 Task: Create Card Disaster Recovery Planning in Board Social Media Management to Workspace Business Process Management. Create Card Maintenance Planning Review in Board Video Marketing to Workspace Business Process Management. Create Card Disaster Recovery Planning in Board Customer Retention Strategy and Program Development to Workspace Business Process Management
Action: Mouse moved to (42, 336)
Screenshot: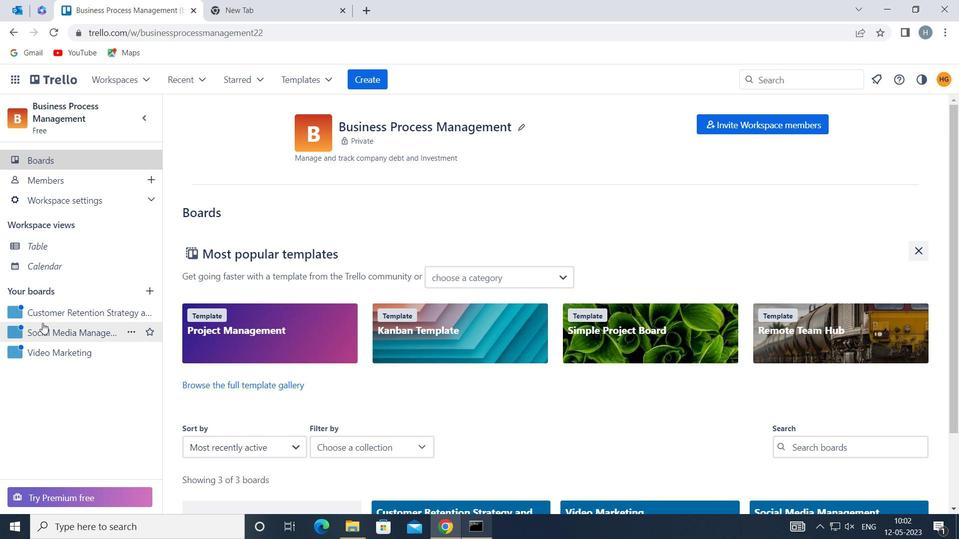 
Action: Mouse pressed left at (42, 336)
Screenshot: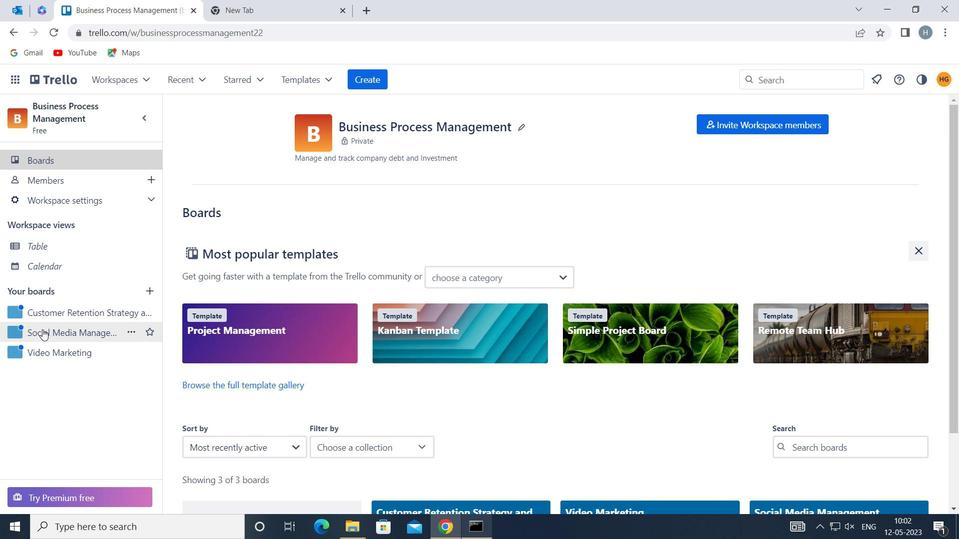 
Action: Mouse moved to (570, 183)
Screenshot: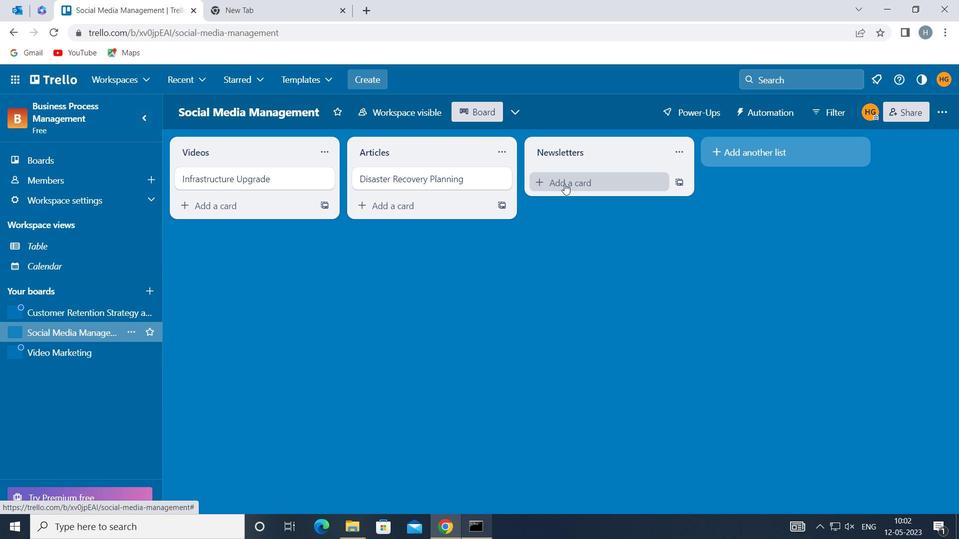 
Action: Mouse pressed left at (570, 183)
Screenshot: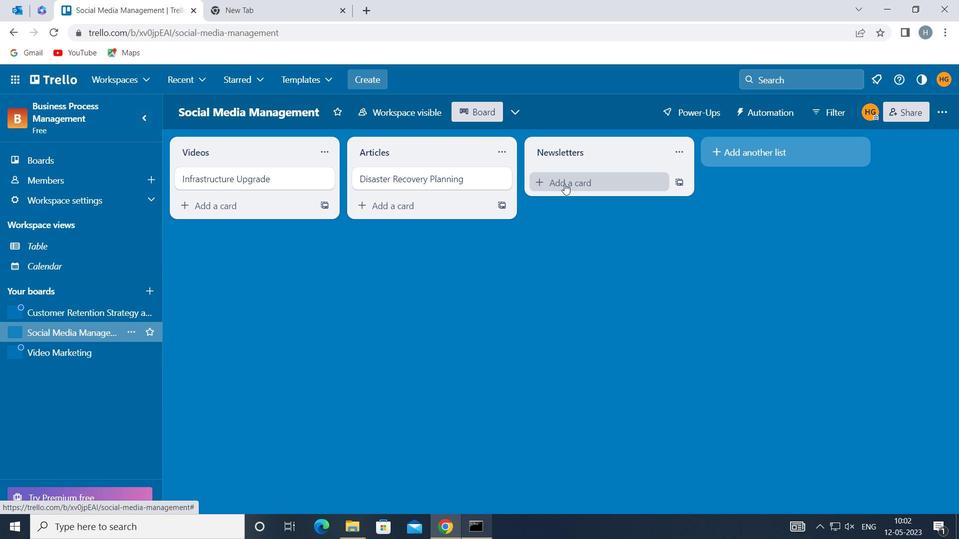 
Action: Mouse pressed left at (570, 183)
Screenshot: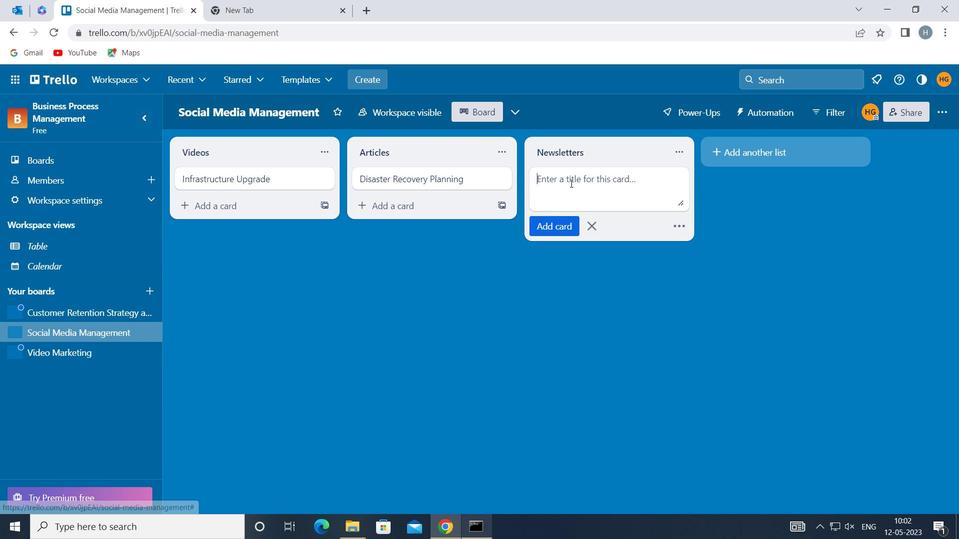 
Action: Key pressed <Key.shift>DISASTER<Key.space><Key.shift>RECOVERY<Key.space><Key.shift><Key.shift><Key.shift><Key.shift><Key.shift><Key.shift><Key.shift><Key.shift><Key.shift><Key.shift><Key.shift><Key.shift><Key.shift><Key.shift><Key.shift><Key.shift>PLANNING
Screenshot: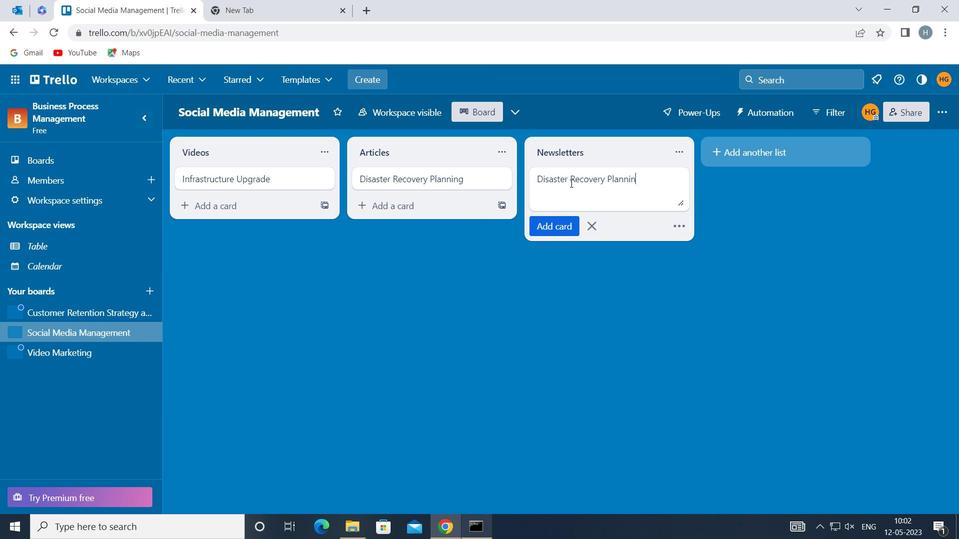 
Action: Mouse moved to (552, 221)
Screenshot: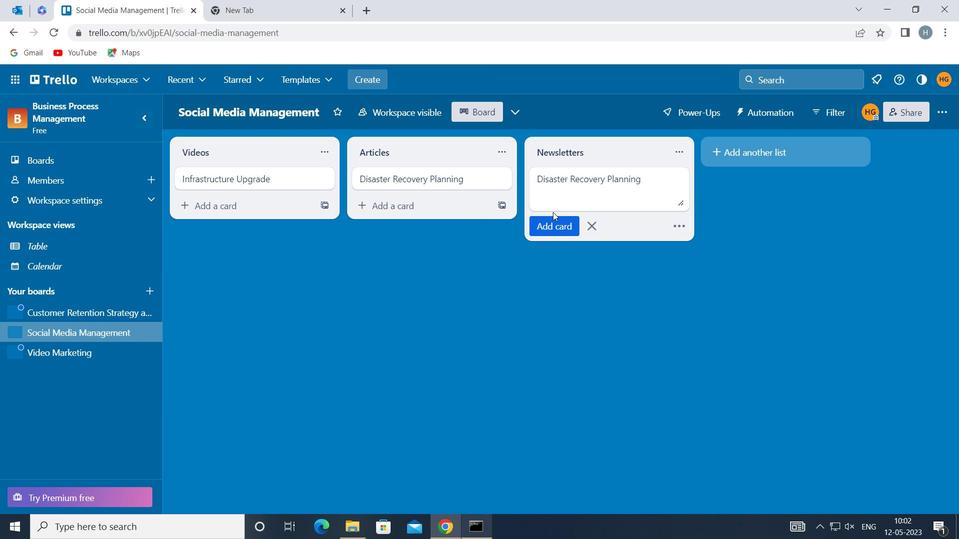 
Action: Mouse pressed left at (552, 221)
Screenshot: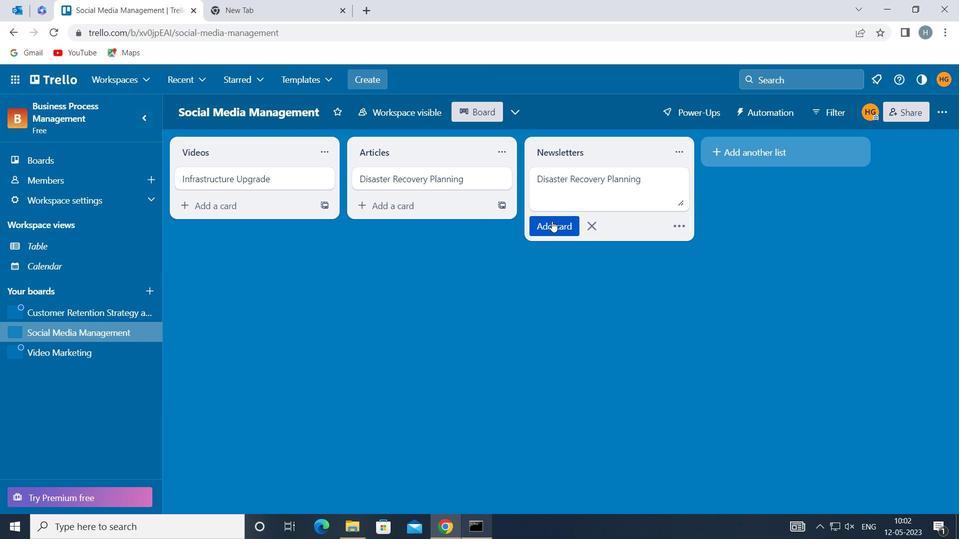 
Action: Mouse moved to (501, 257)
Screenshot: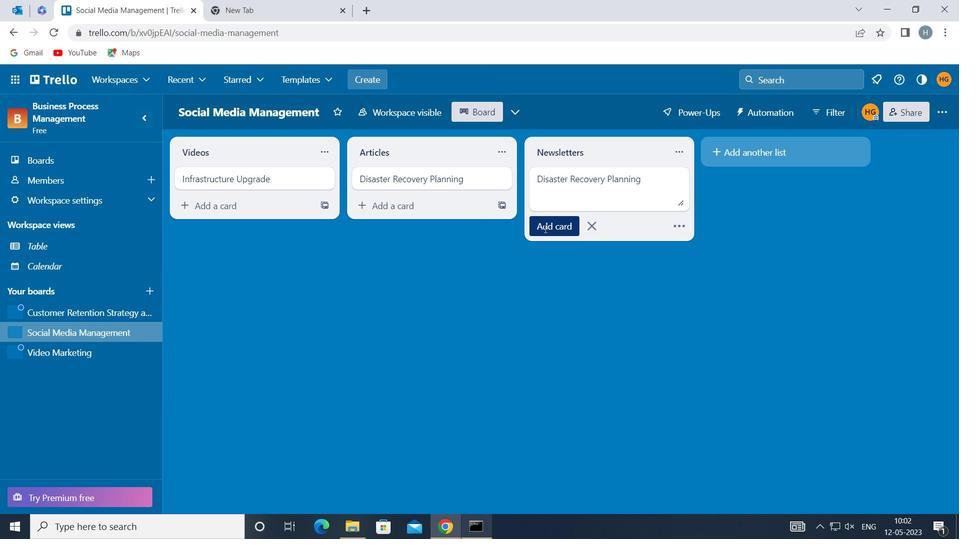 
Action: Mouse pressed left at (501, 257)
Screenshot: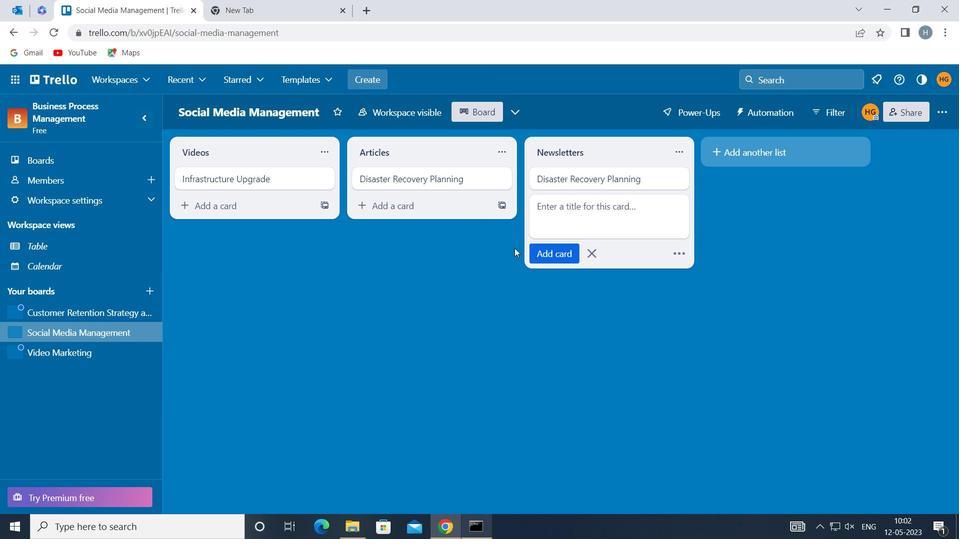 
Action: Mouse moved to (69, 352)
Screenshot: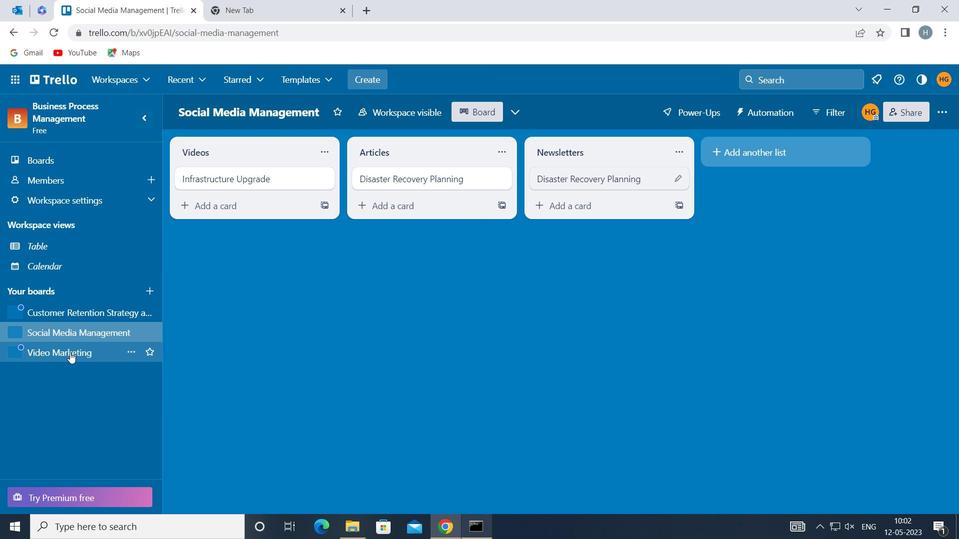 
Action: Mouse pressed left at (69, 352)
Screenshot: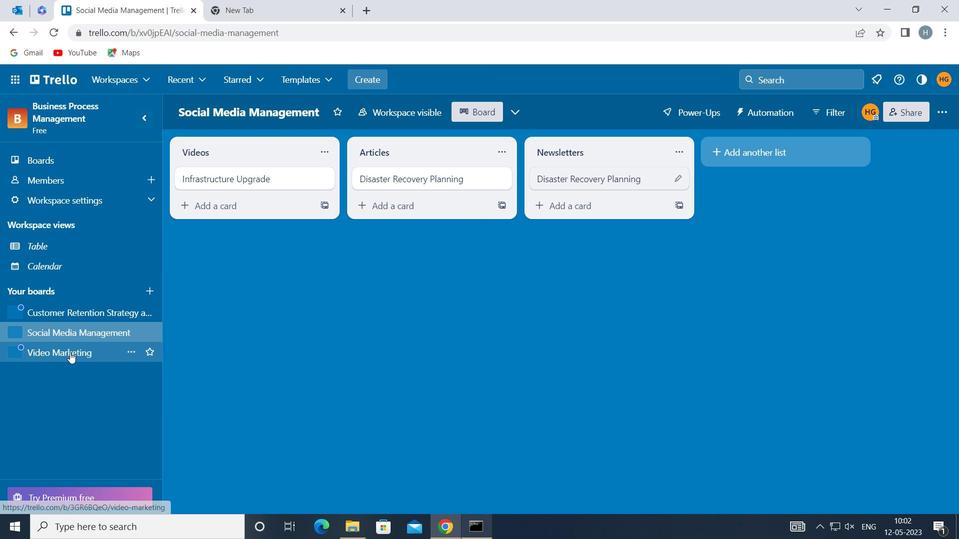 
Action: Mouse moved to (597, 182)
Screenshot: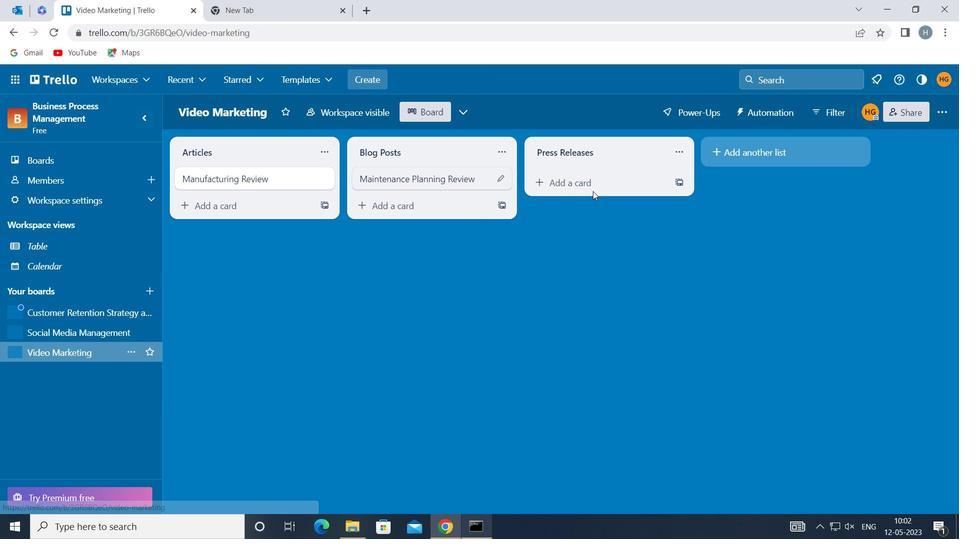 
Action: Mouse pressed left at (597, 182)
Screenshot: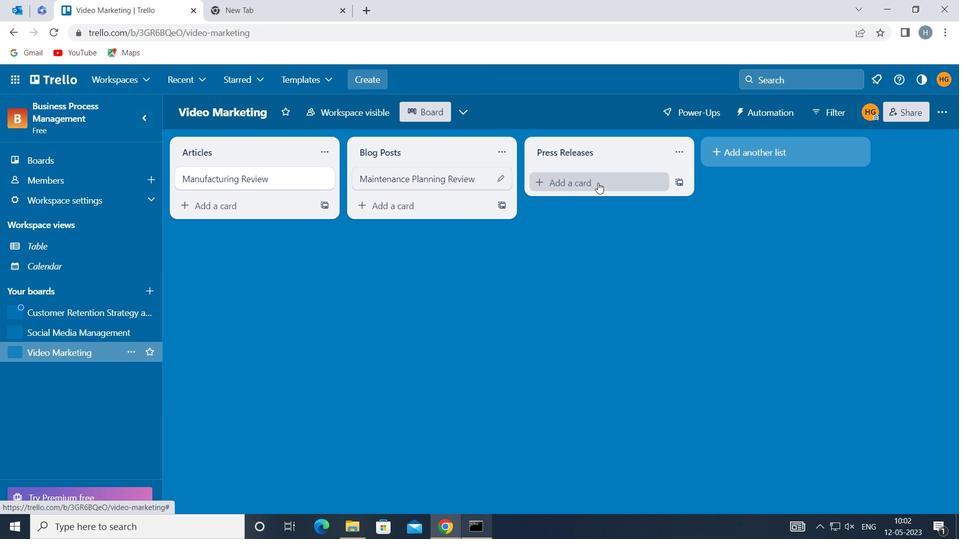 
Action: Key pressed <Key.shift>MAINTENANCE<Key.space><Key.shift>PLANNING<Key.space><Key.shift>REVIEW
Screenshot: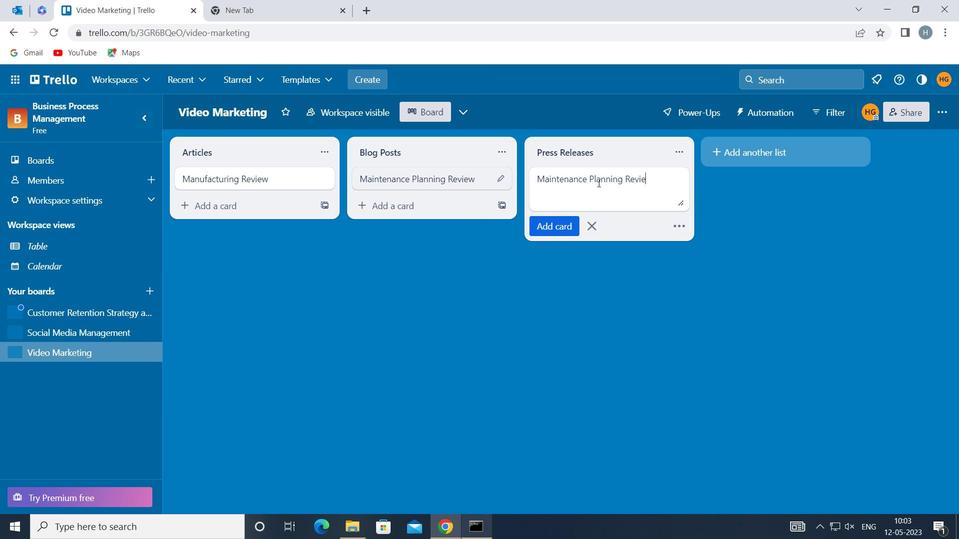 
Action: Mouse moved to (557, 228)
Screenshot: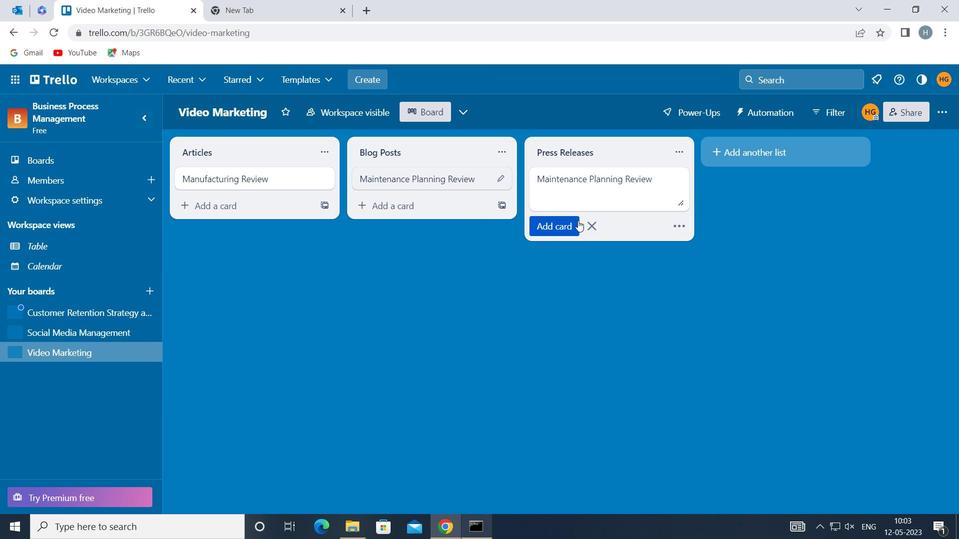
Action: Mouse pressed left at (557, 228)
Screenshot: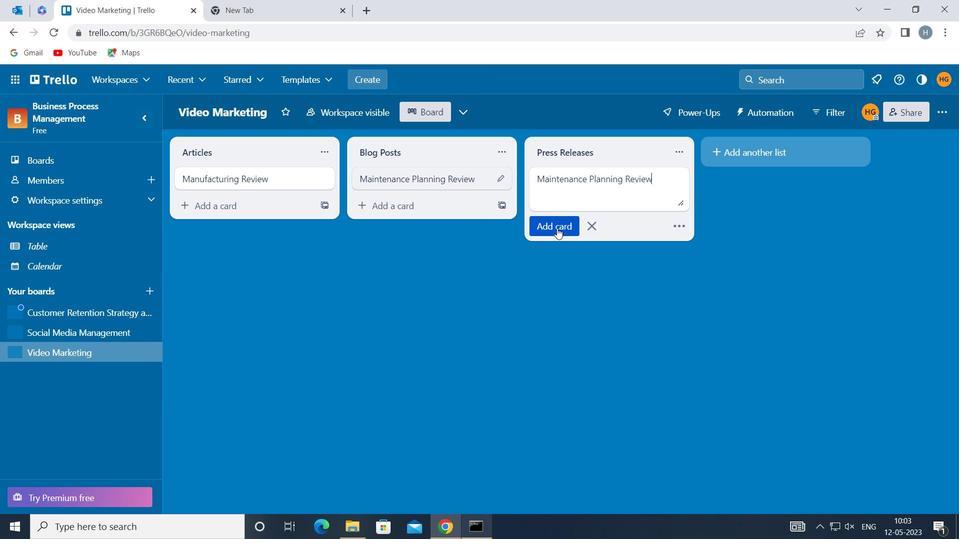 
Action: Mouse moved to (522, 279)
Screenshot: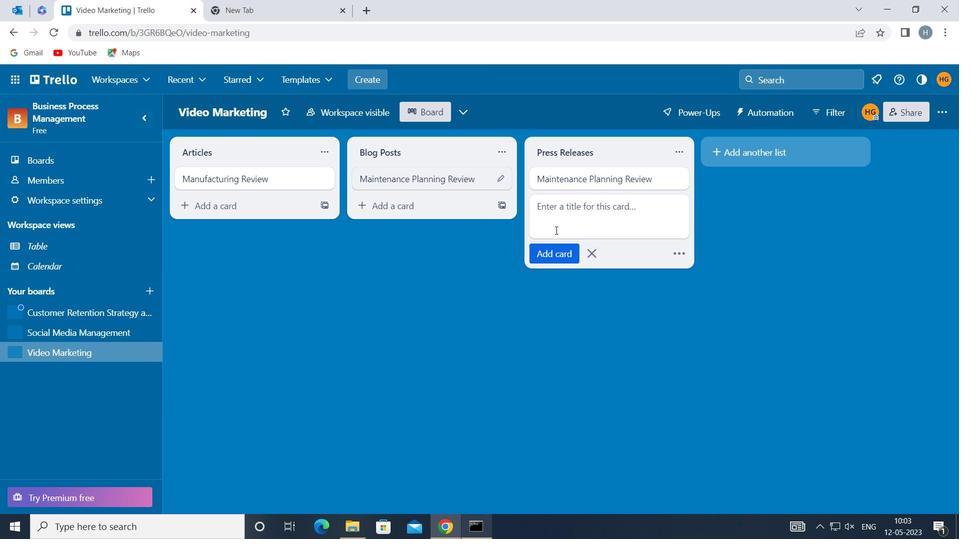 
Action: Mouse pressed left at (522, 279)
Screenshot: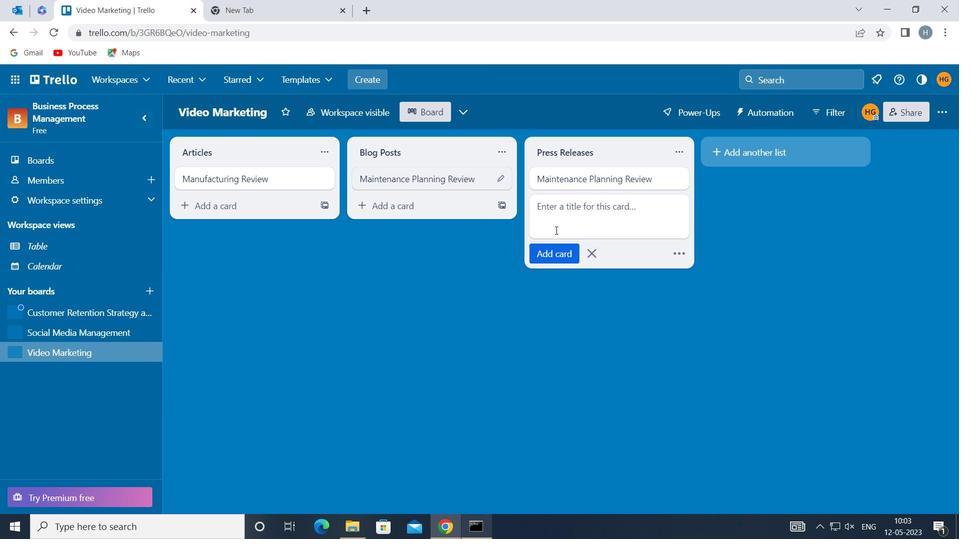 
Action: Mouse moved to (88, 313)
Screenshot: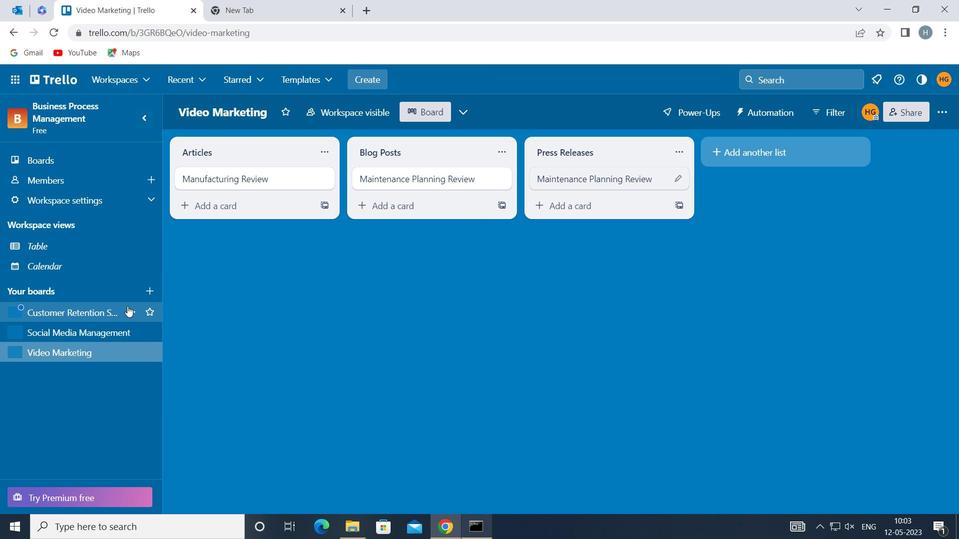 
Action: Mouse pressed left at (88, 313)
Screenshot: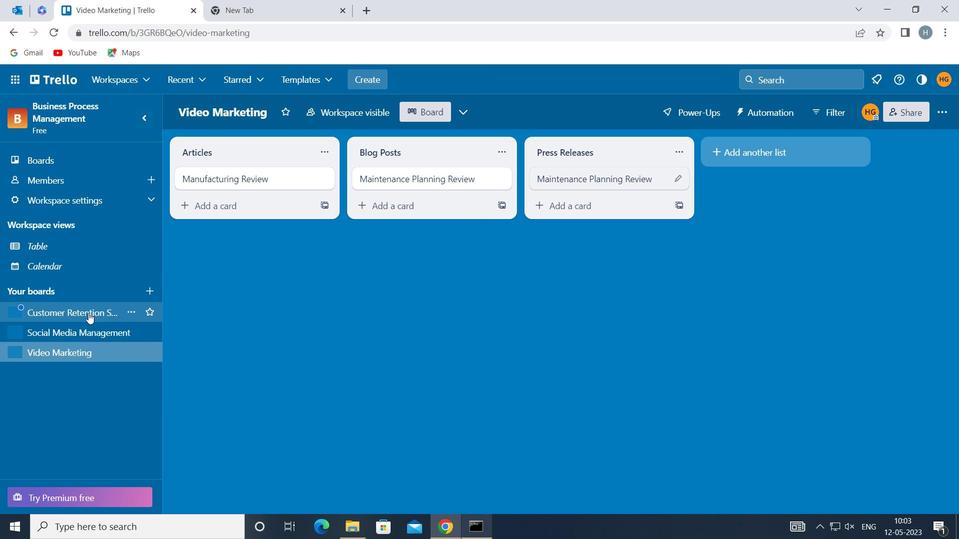 
Action: Mouse moved to (602, 177)
Screenshot: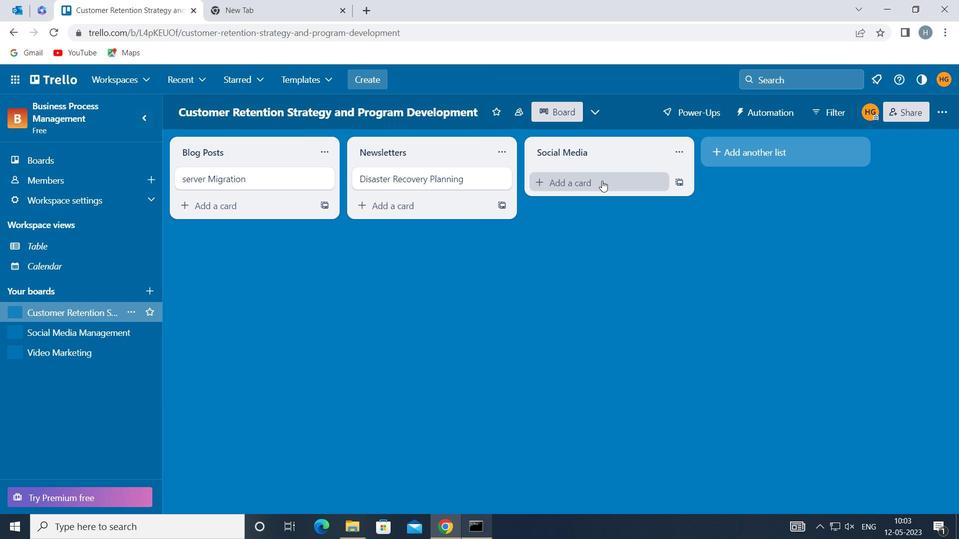 
Action: Mouse pressed left at (602, 177)
Screenshot: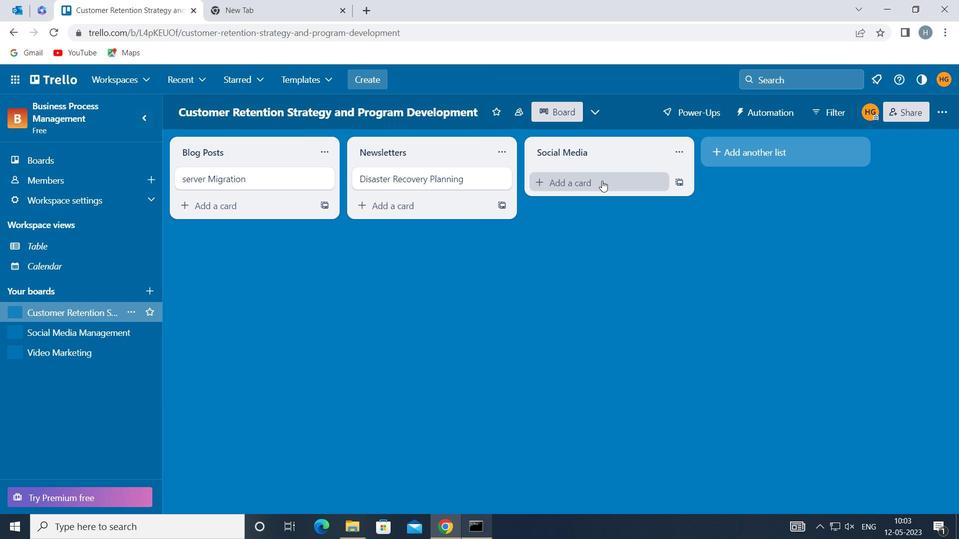 
Action: Mouse moved to (602, 180)
Screenshot: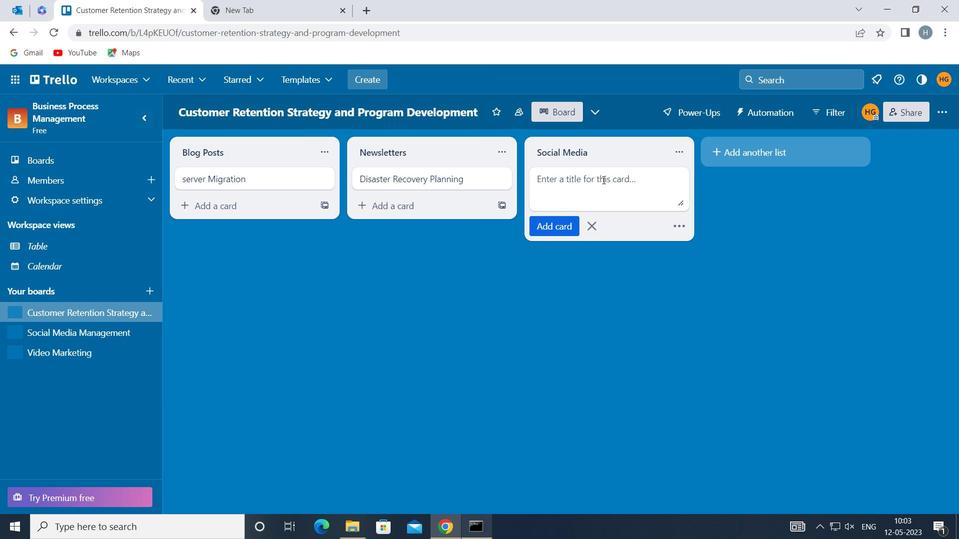 
Action: Mouse pressed left at (602, 180)
Screenshot: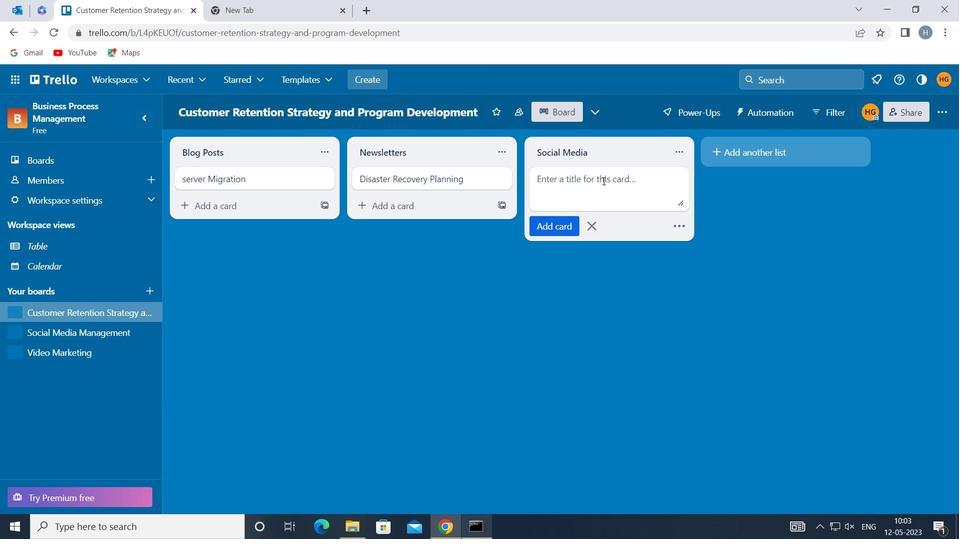 
Action: Key pressed <Key.shift>BUSINESS<Key.space><Key.shift>CONTINUITY<Key.space><Key.shift>PLANNING
Screenshot: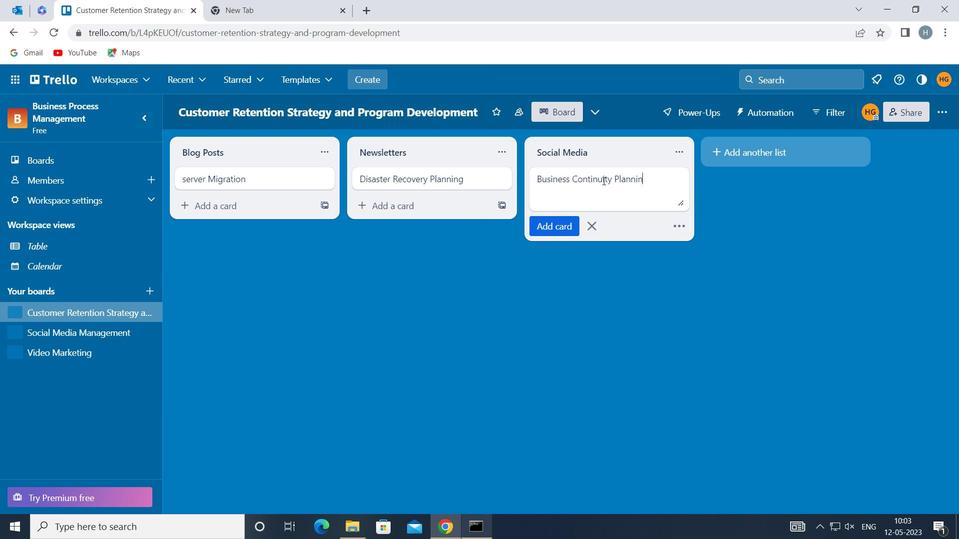 
Action: Mouse moved to (561, 227)
Screenshot: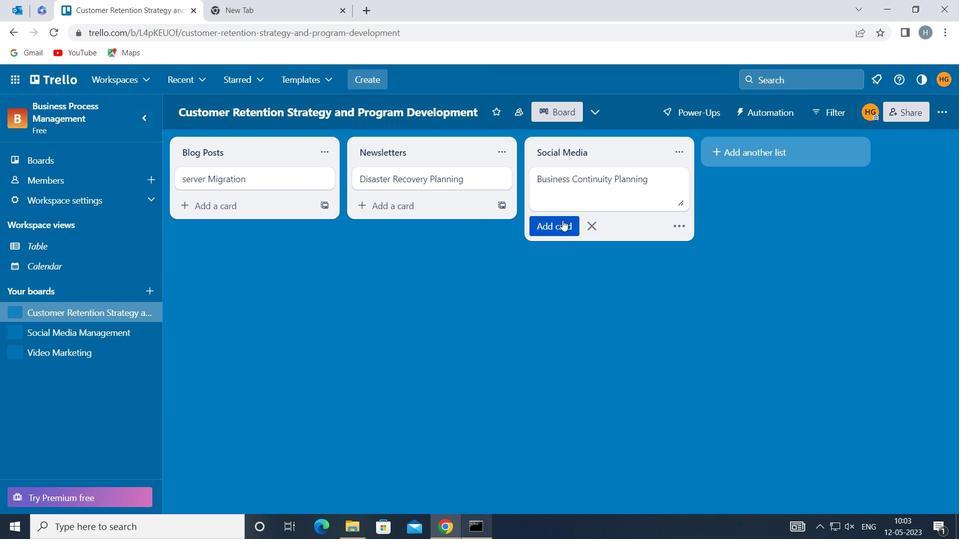 
Action: Mouse pressed left at (561, 227)
Screenshot: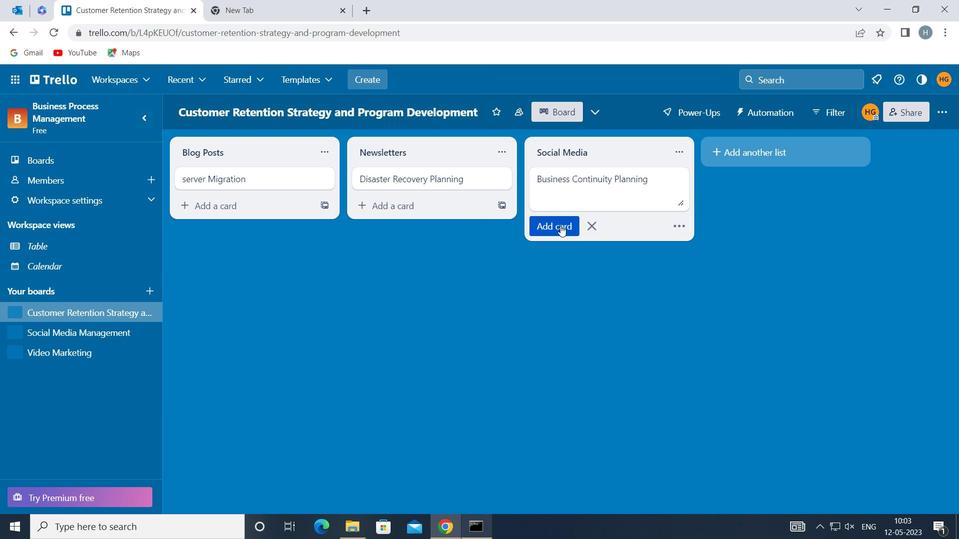 
Action: Mouse moved to (522, 292)
Screenshot: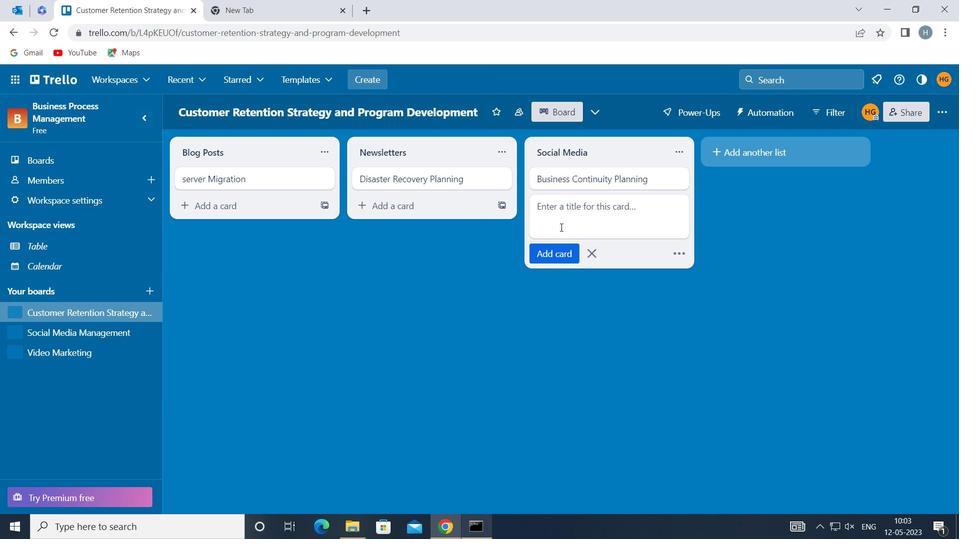 
Action: Mouse pressed left at (522, 292)
Screenshot: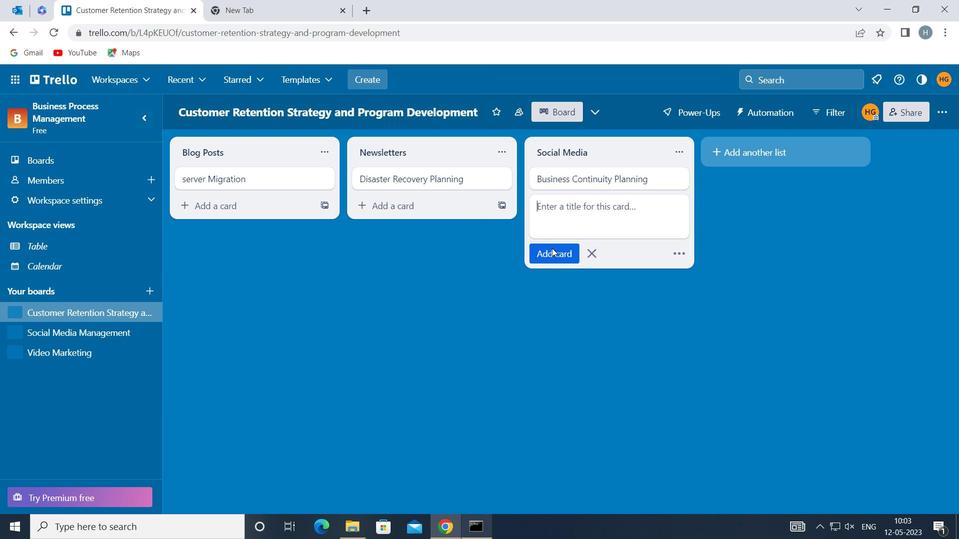 
